 Task: Change slide transition to slide from right.
Action: Mouse moved to (117, 65)
Screenshot: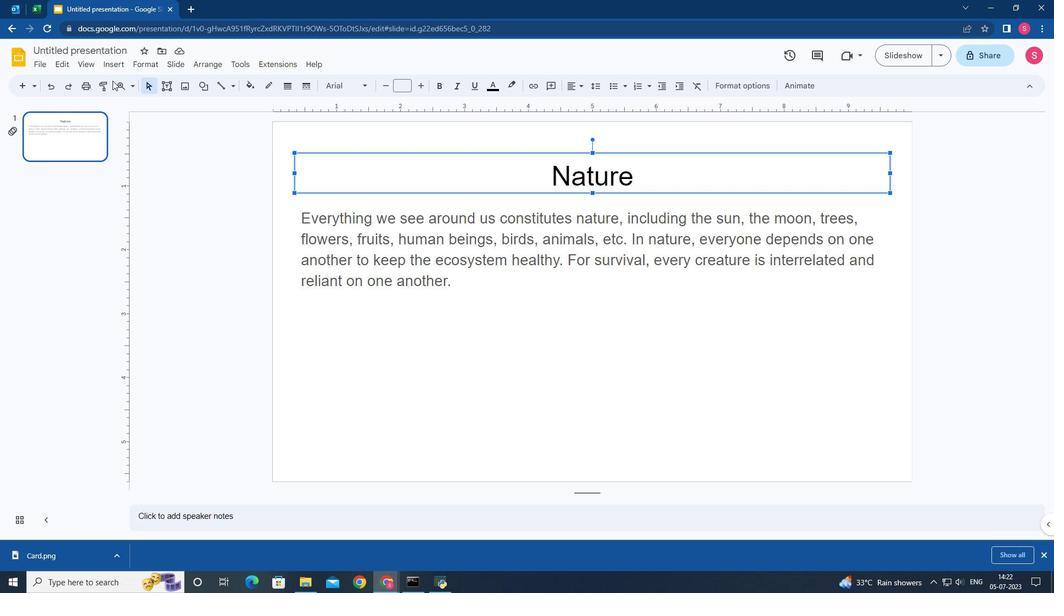 
Action: Mouse pressed left at (117, 65)
Screenshot: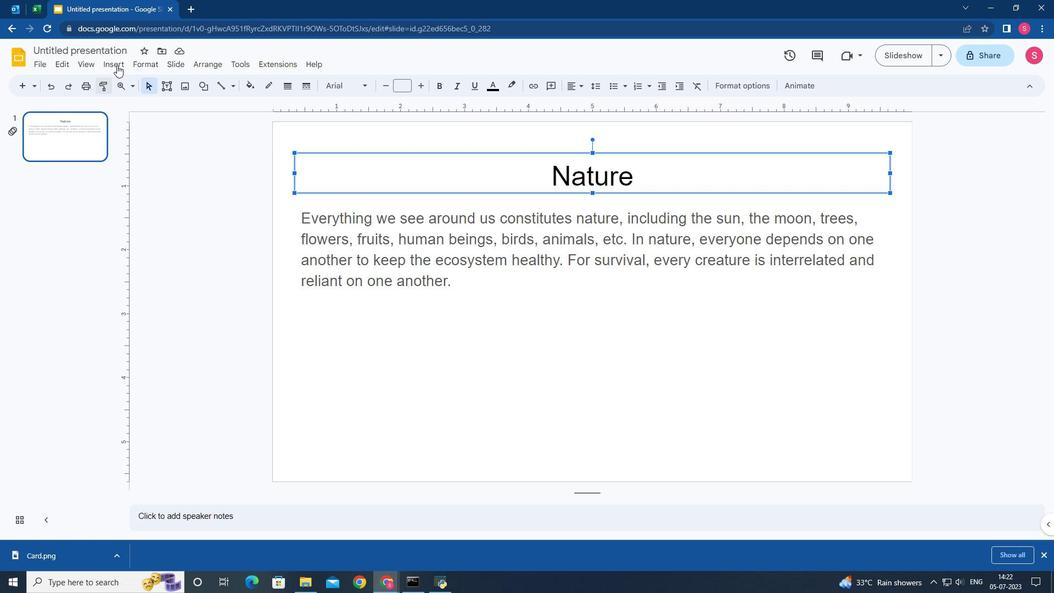 
Action: Mouse moved to (131, 285)
Screenshot: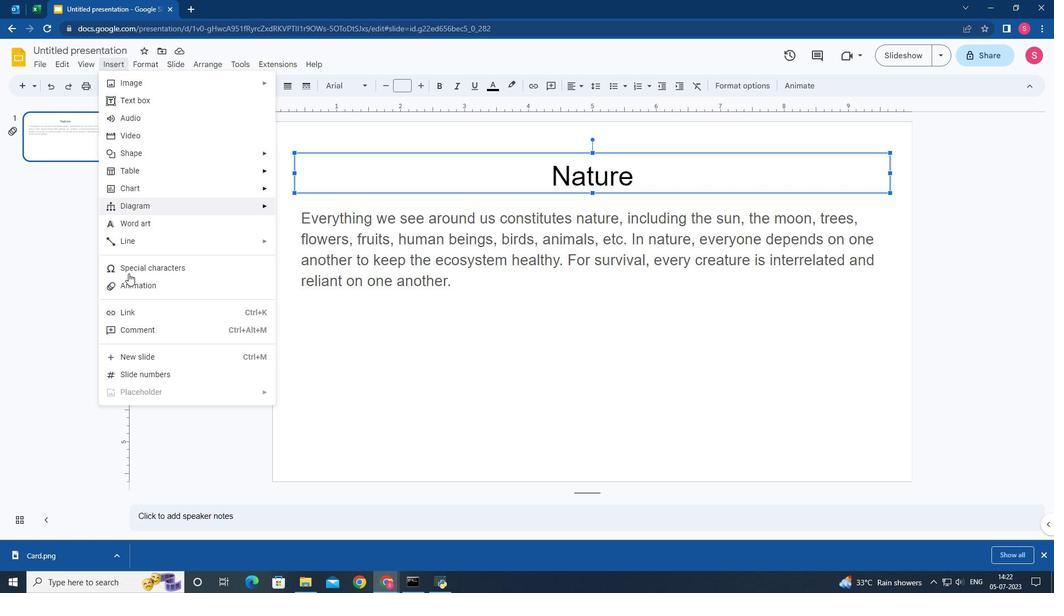 
Action: Mouse pressed left at (131, 285)
Screenshot: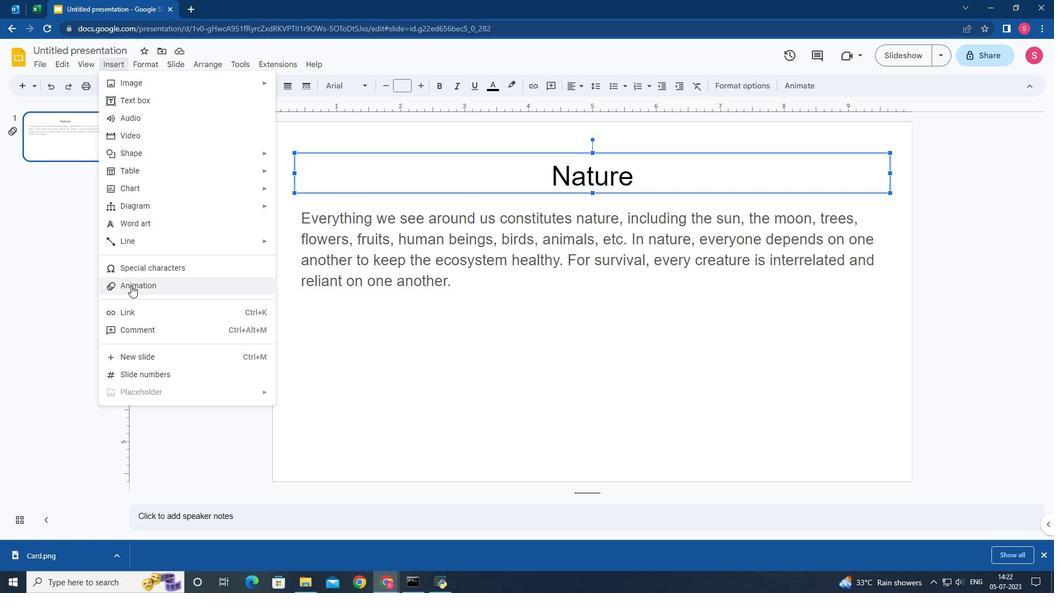 
Action: Mouse moved to (971, 144)
Screenshot: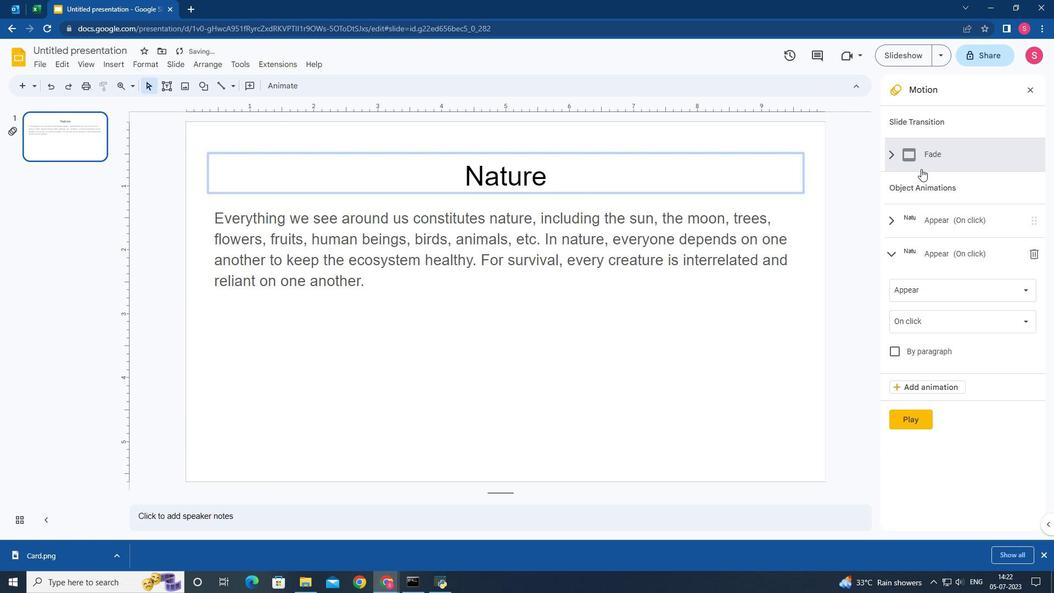 
Action: Mouse pressed left at (971, 144)
Screenshot: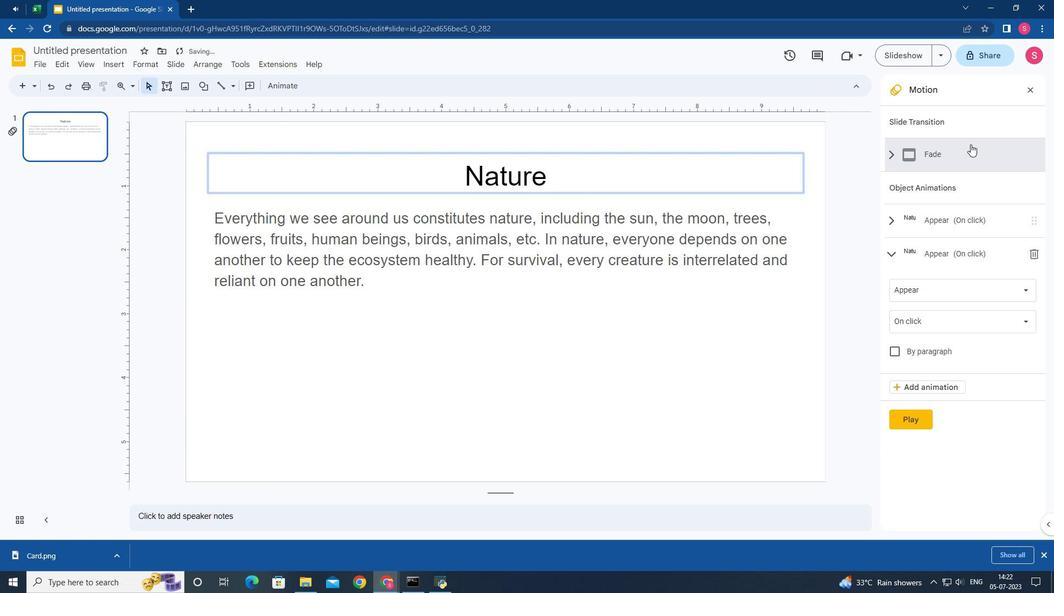 
Action: Mouse moved to (963, 186)
Screenshot: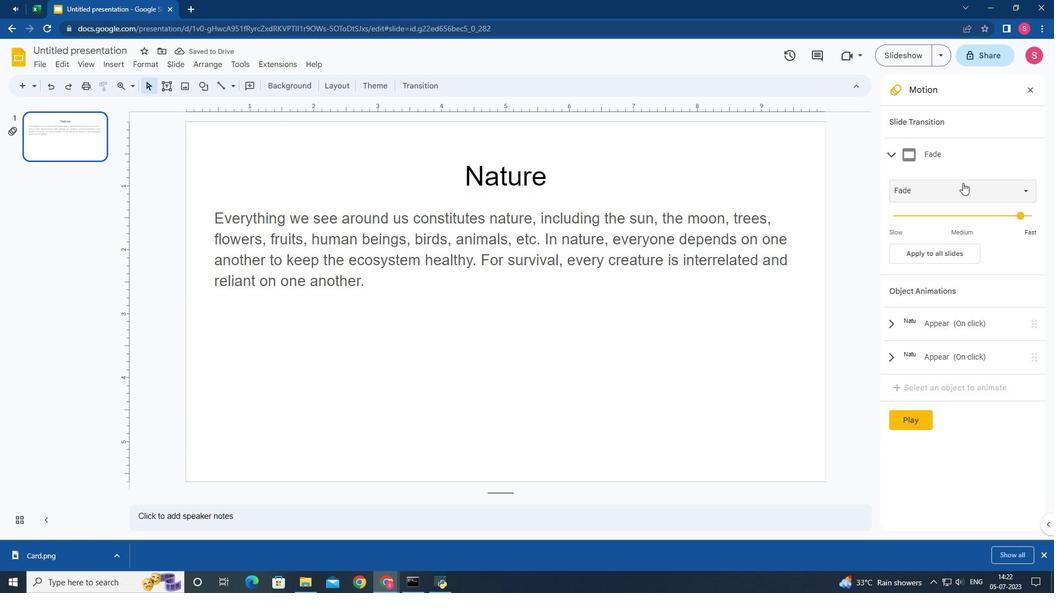 
Action: Mouse pressed left at (963, 186)
Screenshot: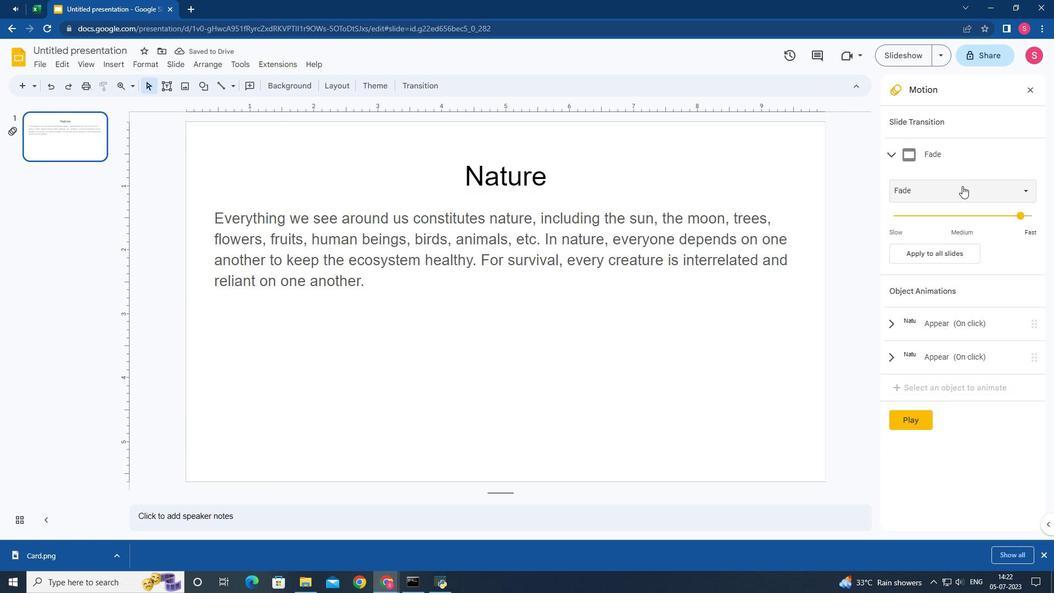 
Action: Mouse moved to (948, 270)
Screenshot: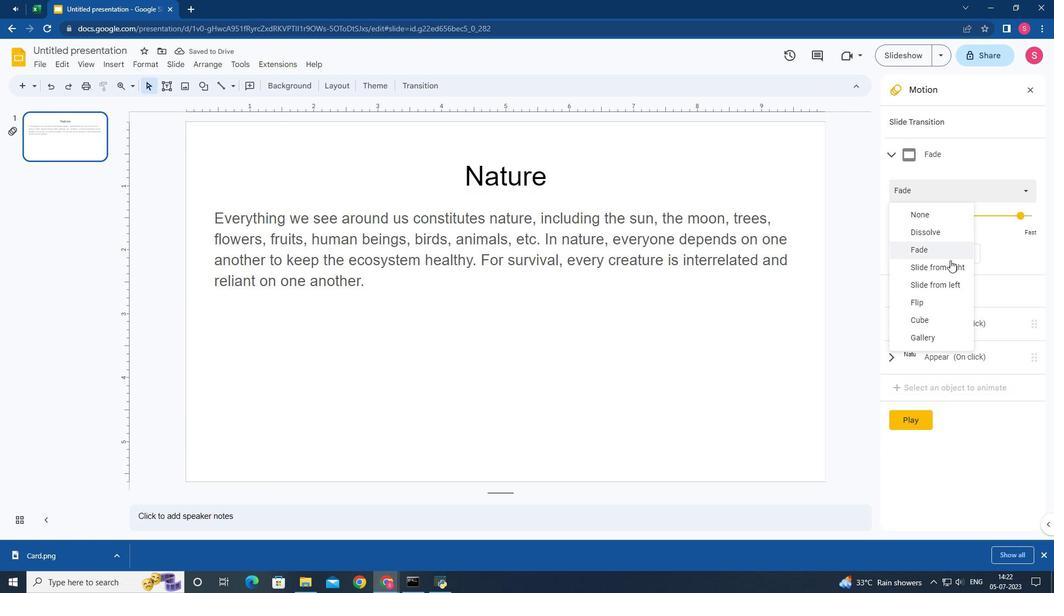 
Action: Mouse pressed left at (948, 270)
Screenshot: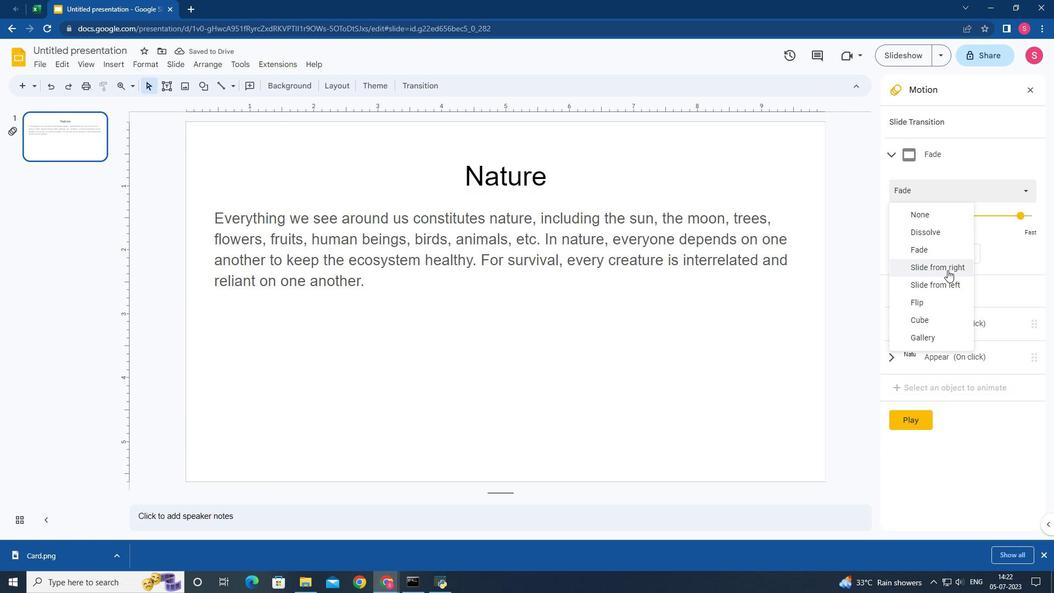 
Action: Mouse moved to (523, 421)
Screenshot: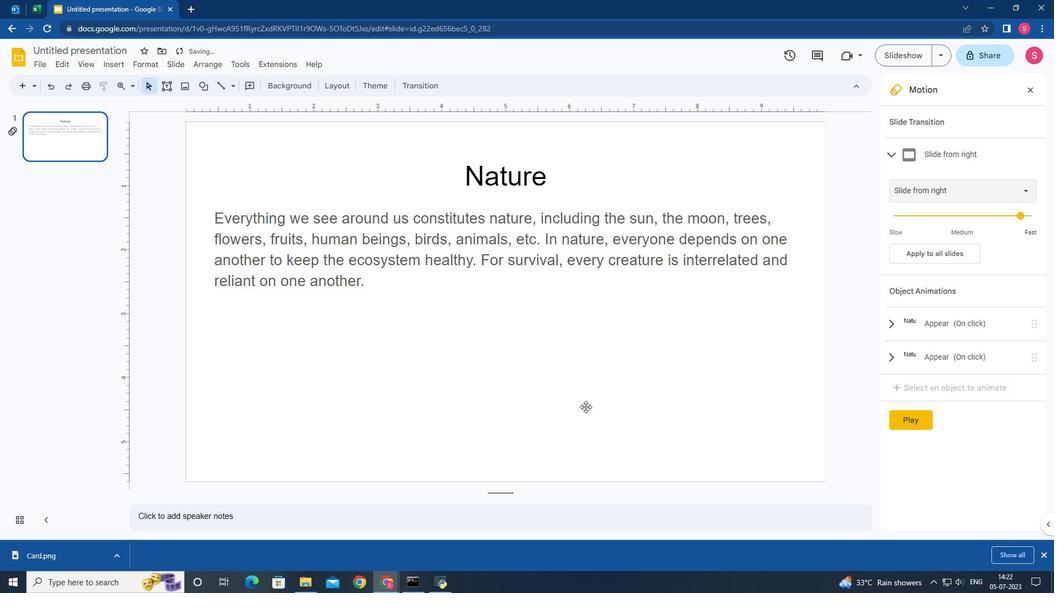 
